 Task: Select a due date automation when advanced on, 2 days after a card is due add dates starting next week at 11:00 AM.
Action: Mouse moved to (936, 75)
Screenshot: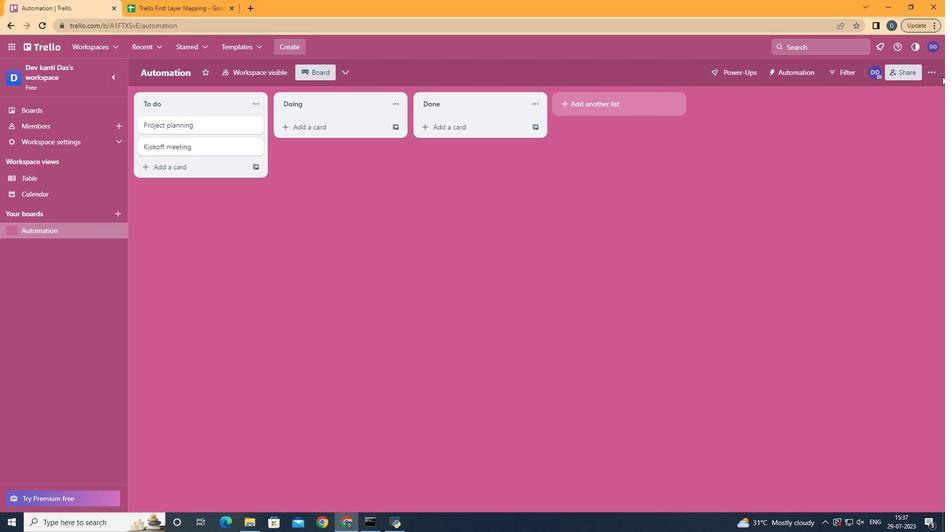 
Action: Mouse pressed left at (936, 75)
Screenshot: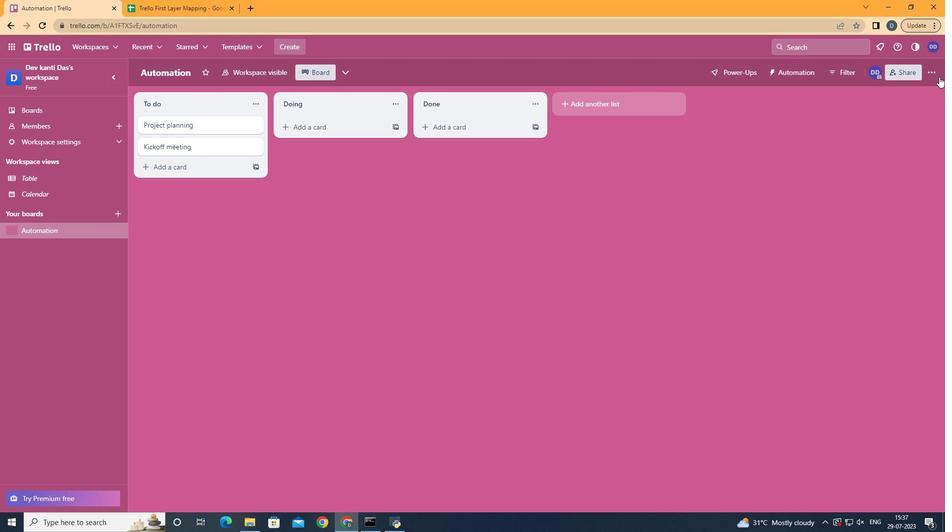 
Action: Mouse moved to (836, 210)
Screenshot: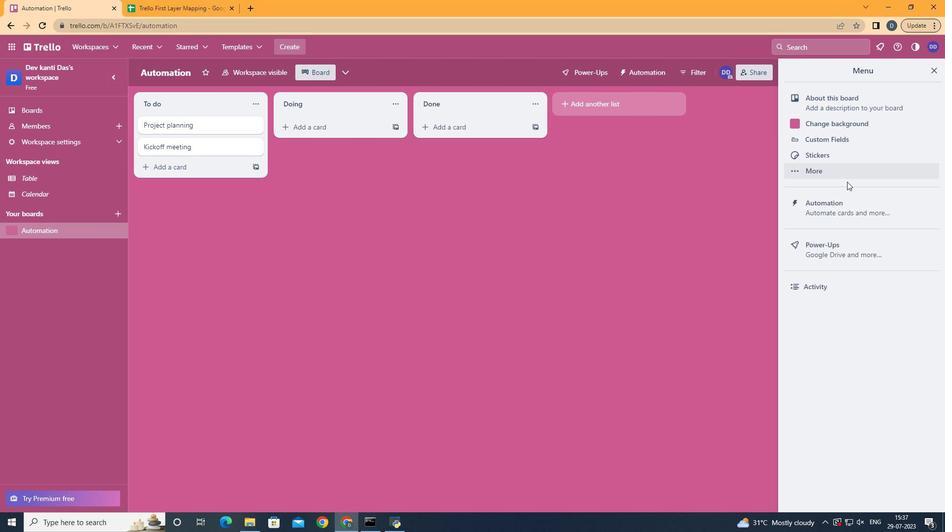 
Action: Mouse pressed left at (836, 210)
Screenshot: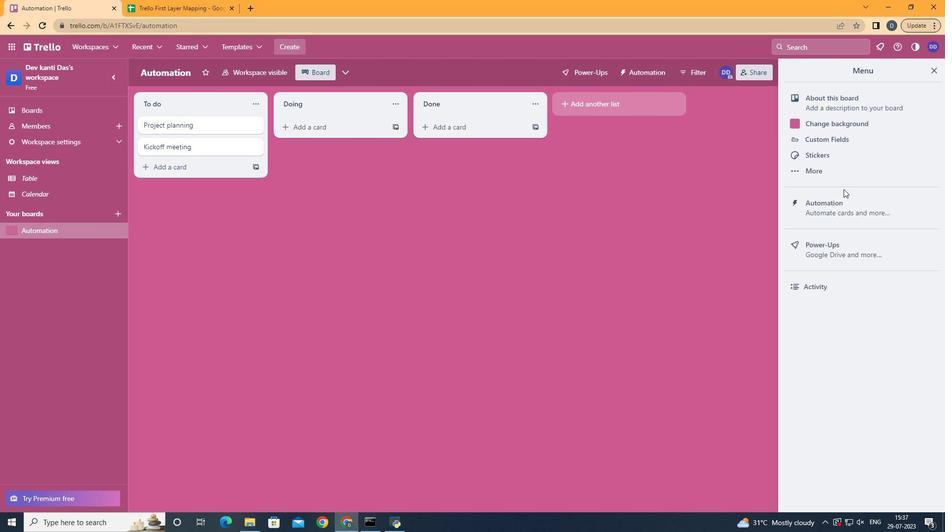 
Action: Mouse moved to (184, 197)
Screenshot: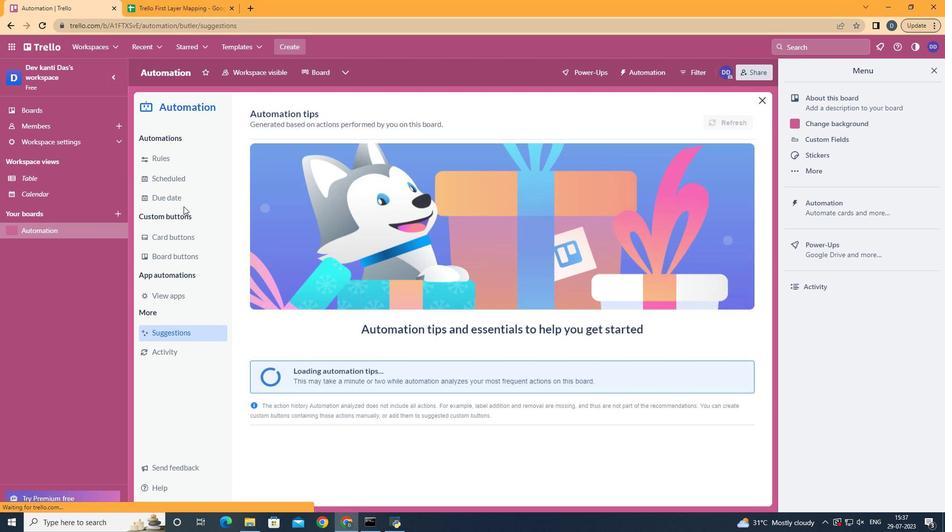 
Action: Mouse pressed left at (184, 197)
Screenshot: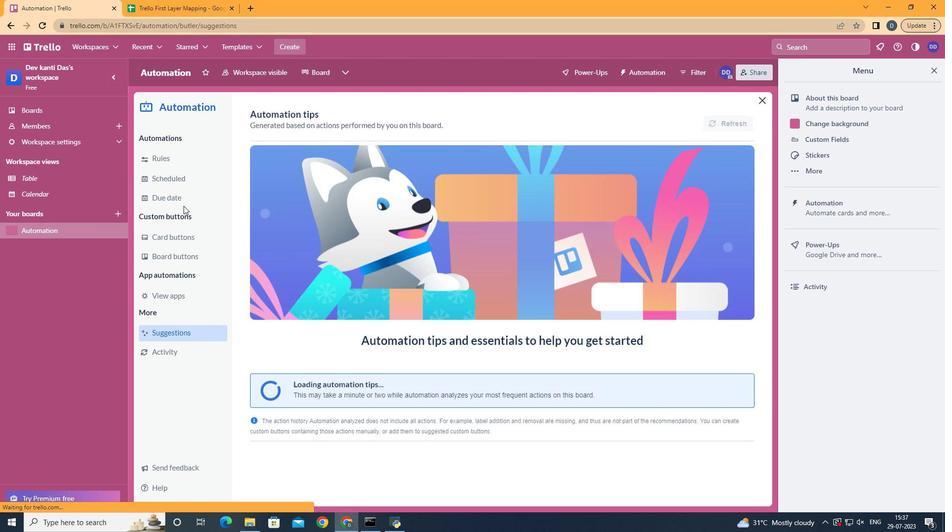 
Action: Mouse moved to (701, 117)
Screenshot: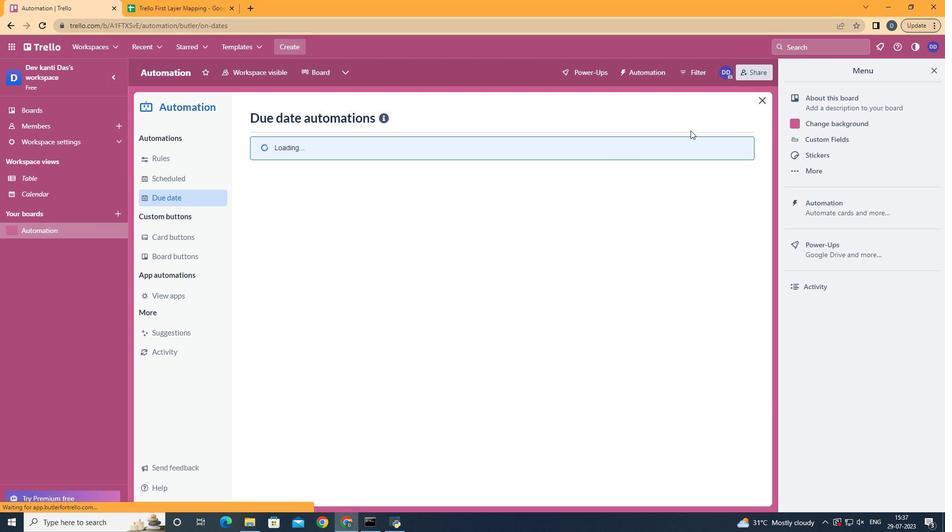 
Action: Mouse pressed left at (701, 117)
Screenshot: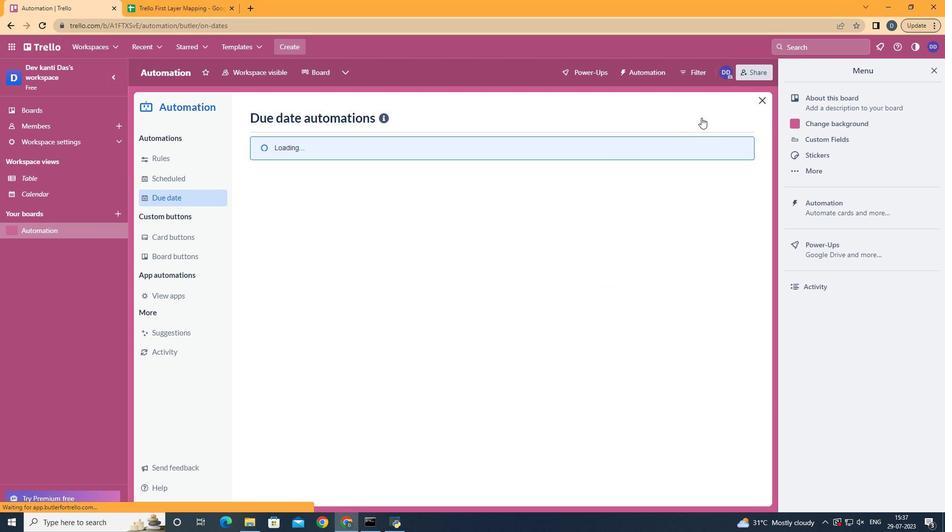 
Action: Mouse moved to (540, 206)
Screenshot: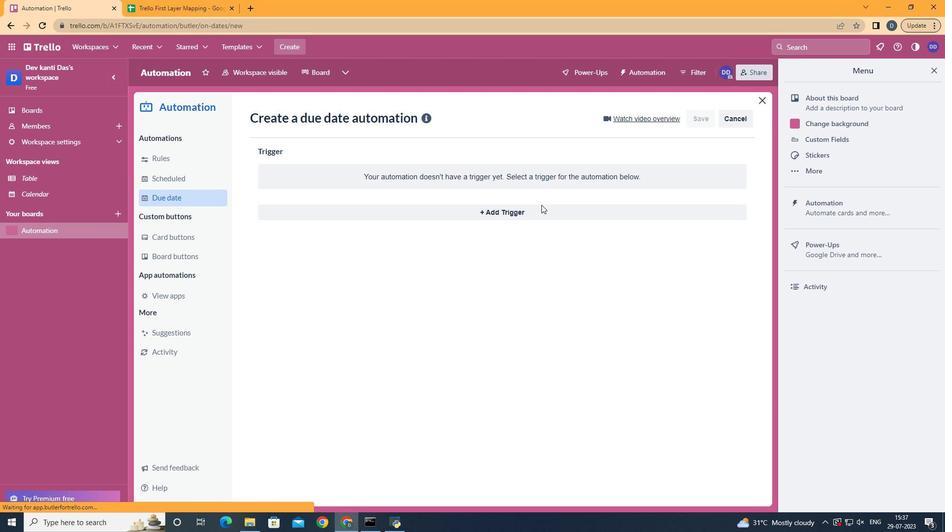 
Action: Mouse pressed left at (540, 206)
Screenshot: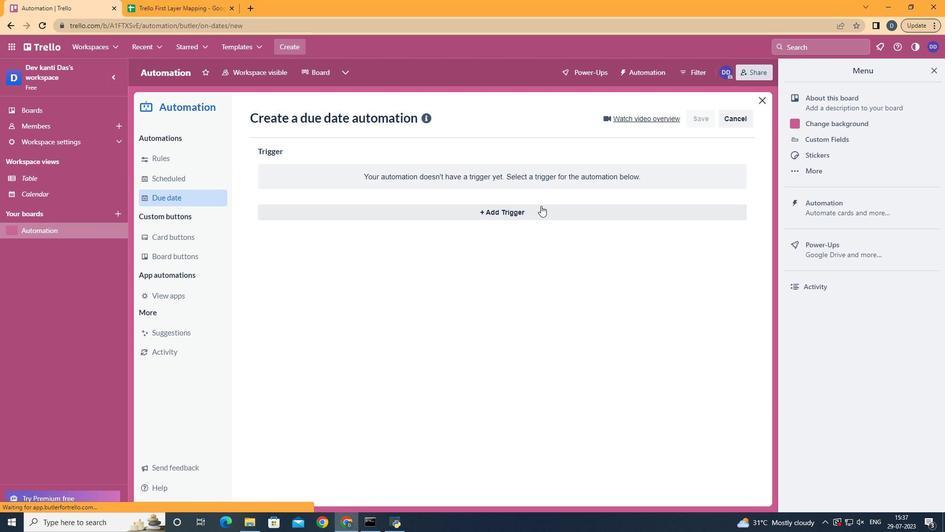 
Action: Mouse moved to (351, 403)
Screenshot: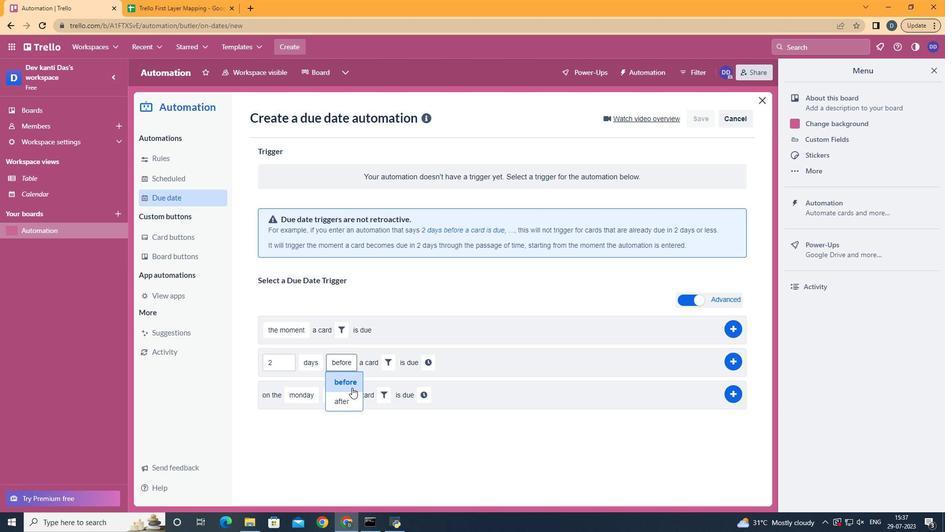 
Action: Mouse pressed left at (351, 403)
Screenshot: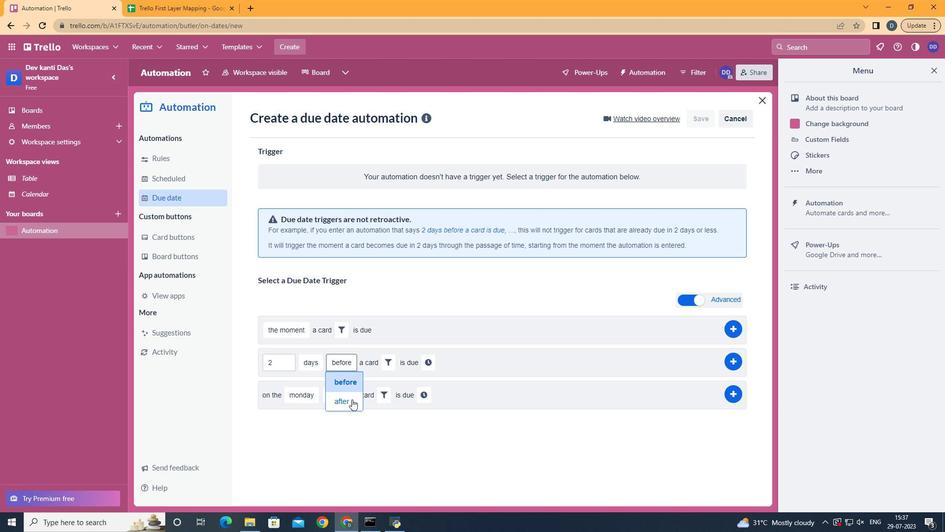 
Action: Mouse moved to (386, 364)
Screenshot: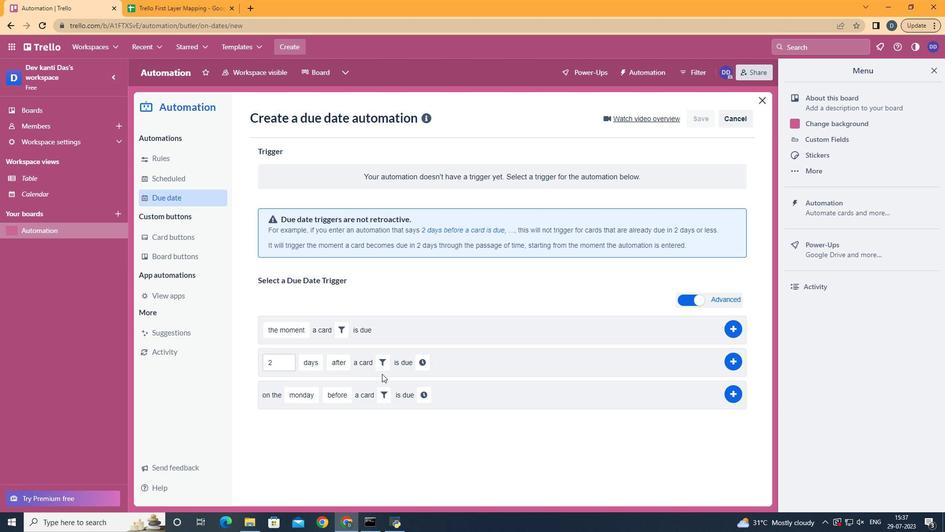 
Action: Mouse pressed left at (386, 364)
Screenshot: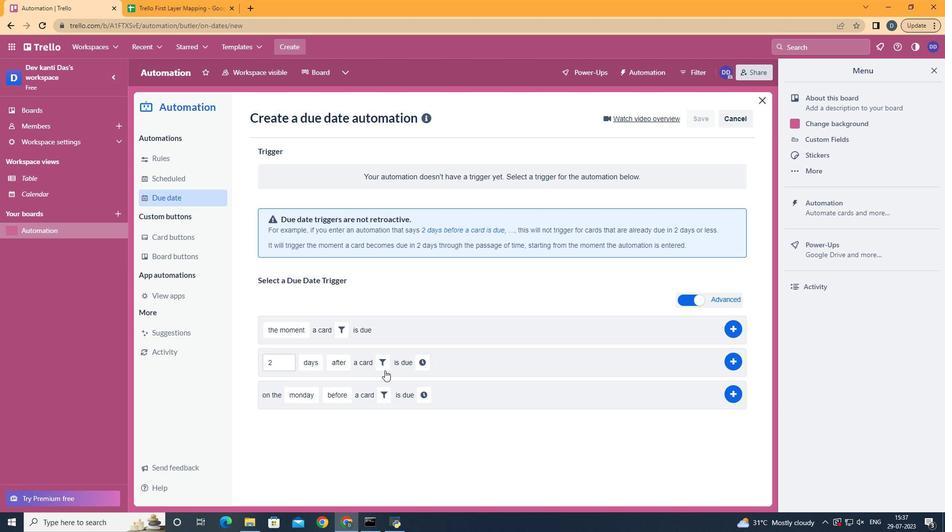 
Action: Mouse moved to (436, 401)
Screenshot: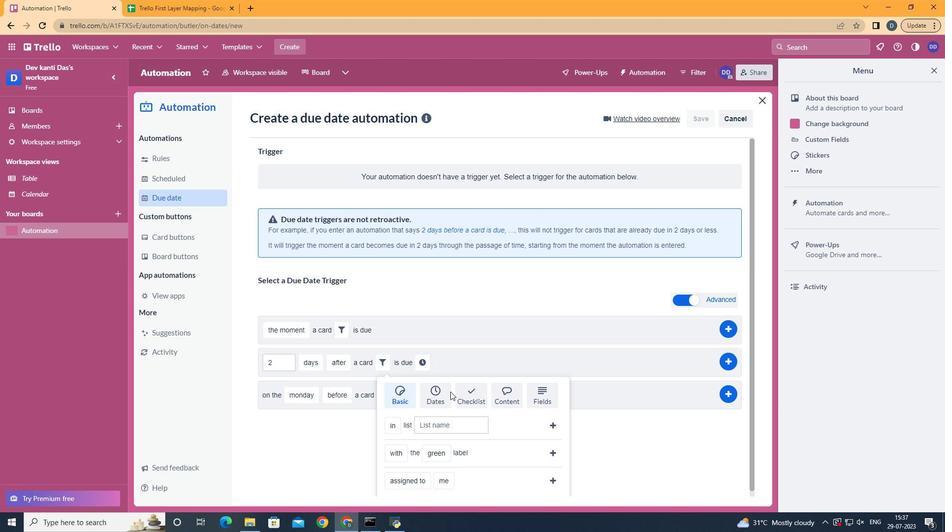
Action: Mouse pressed left at (436, 401)
Screenshot: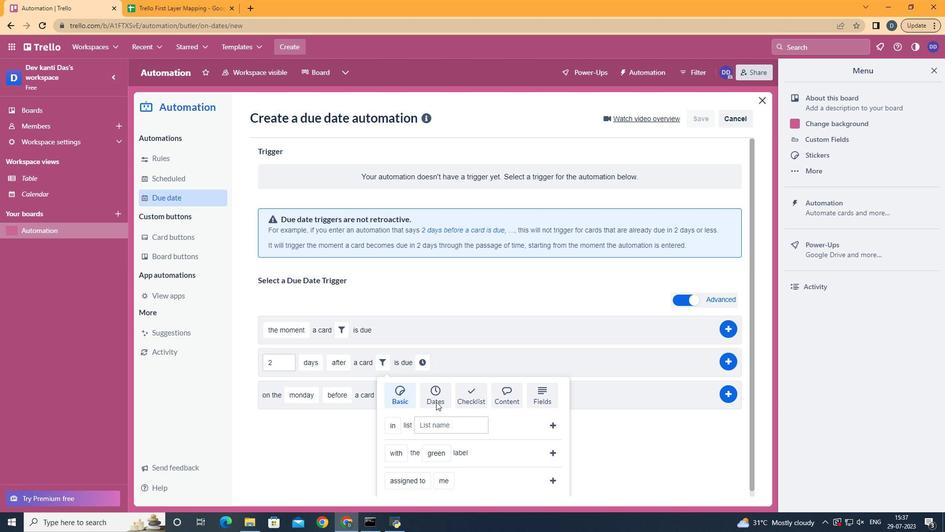 
Action: Mouse moved to (433, 400)
Screenshot: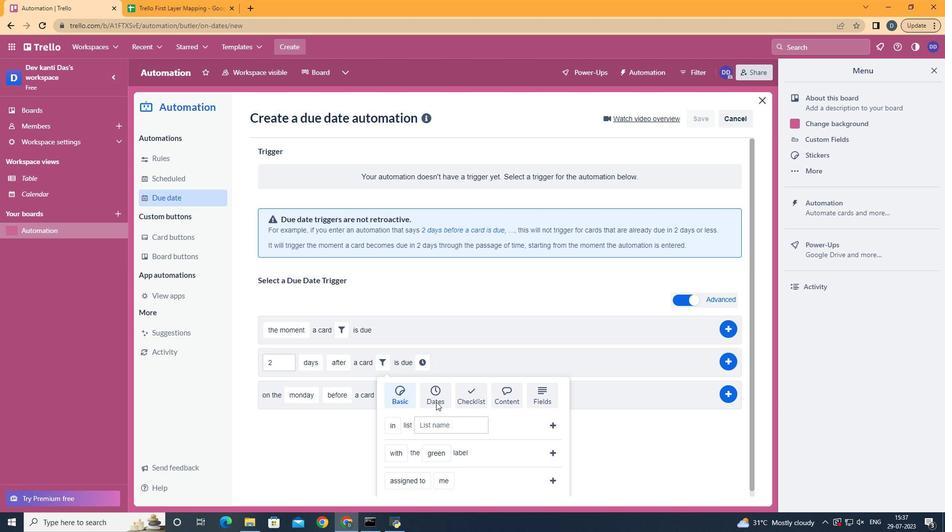 
Action: Mouse scrolled (433, 399) with delta (0, 0)
Screenshot: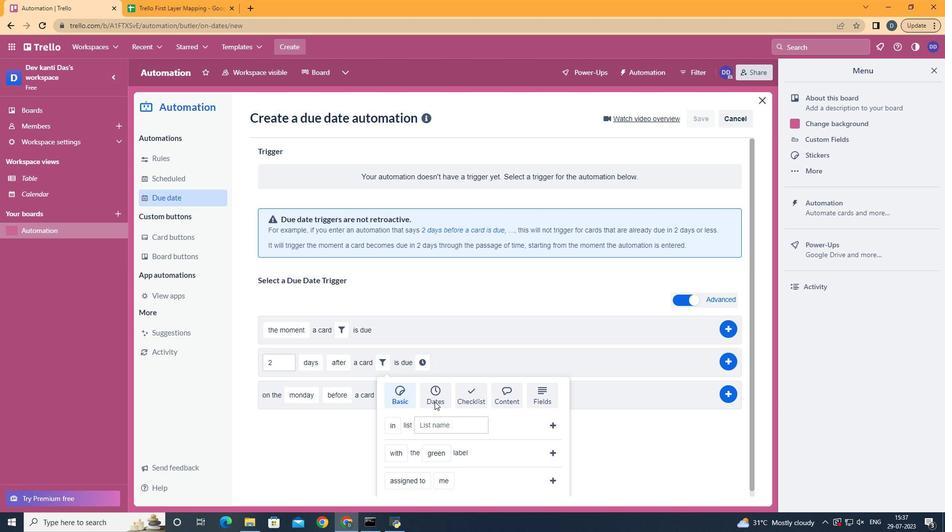 
Action: Mouse scrolled (433, 399) with delta (0, 0)
Screenshot: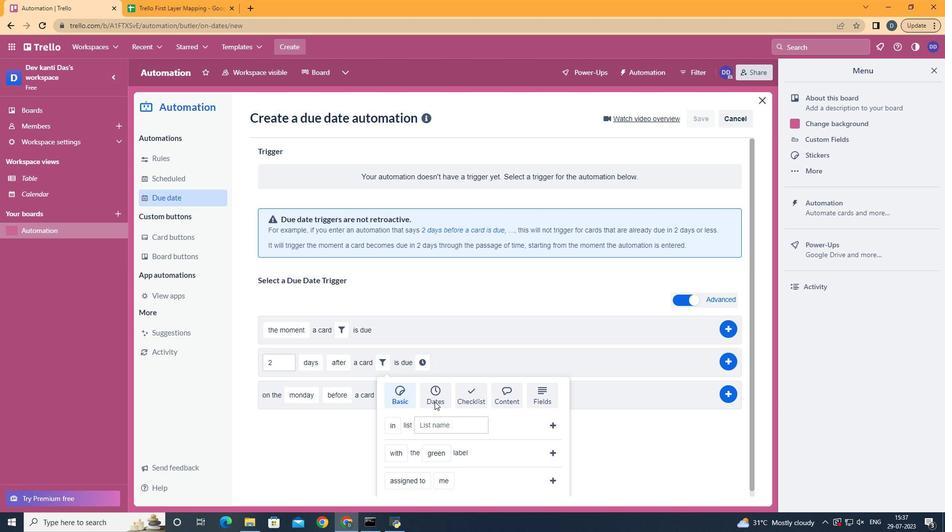
Action: Mouse scrolled (433, 399) with delta (0, 0)
Screenshot: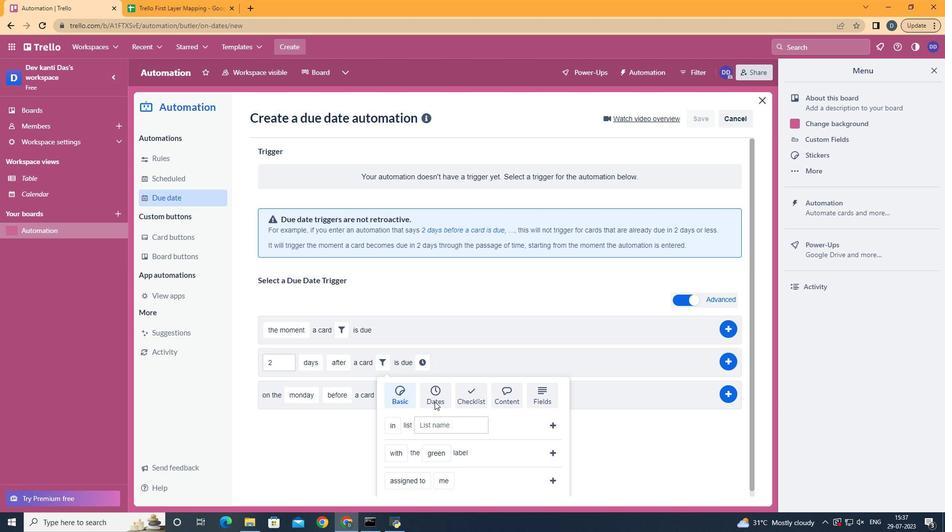 
Action: Mouse scrolled (433, 399) with delta (0, 0)
Screenshot: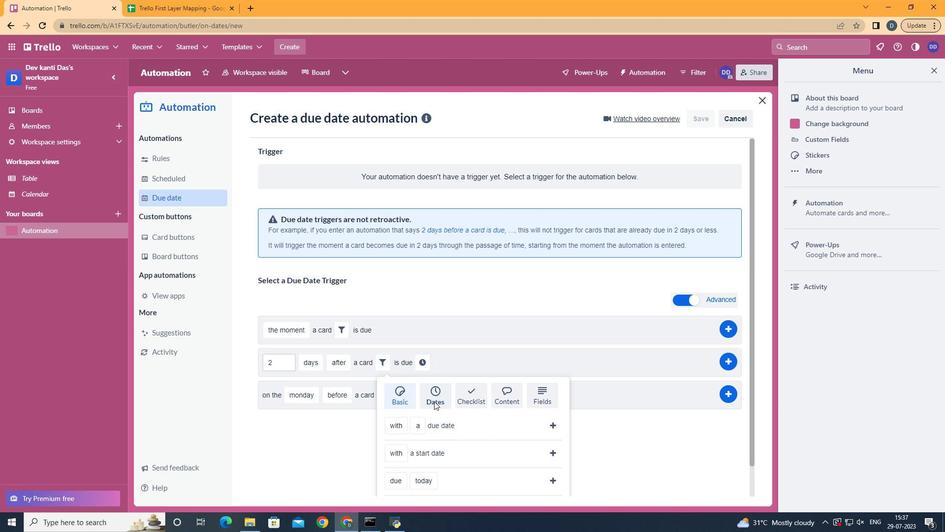 
Action: Mouse scrolled (433, 399) with delta (0, 0)
Screenshot: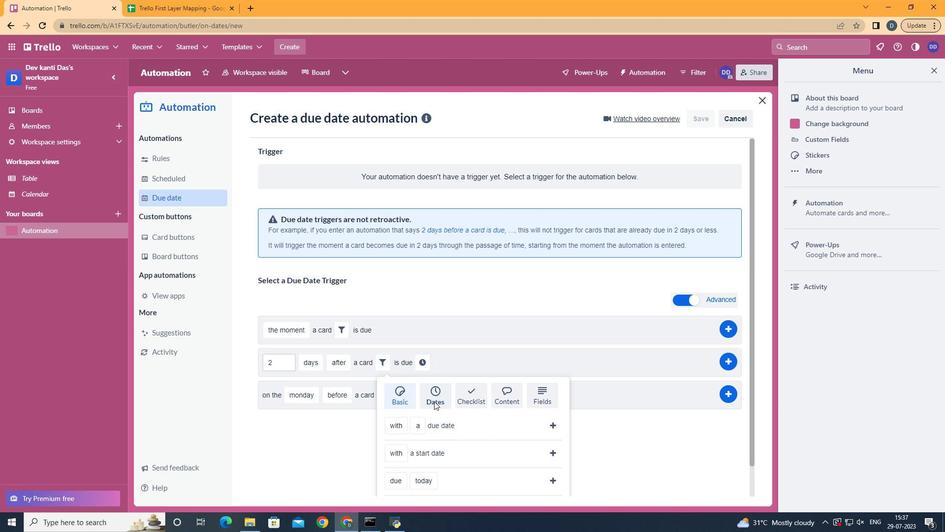 
Action: Mouse moved to (411, 410)
Screenshot: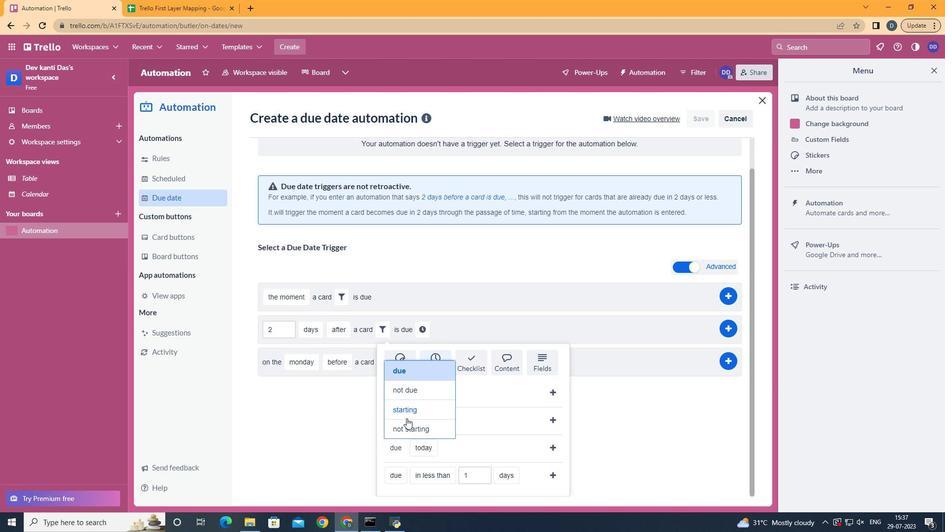 
Action: Mouse pressed left at (411, 410)
Screenshot: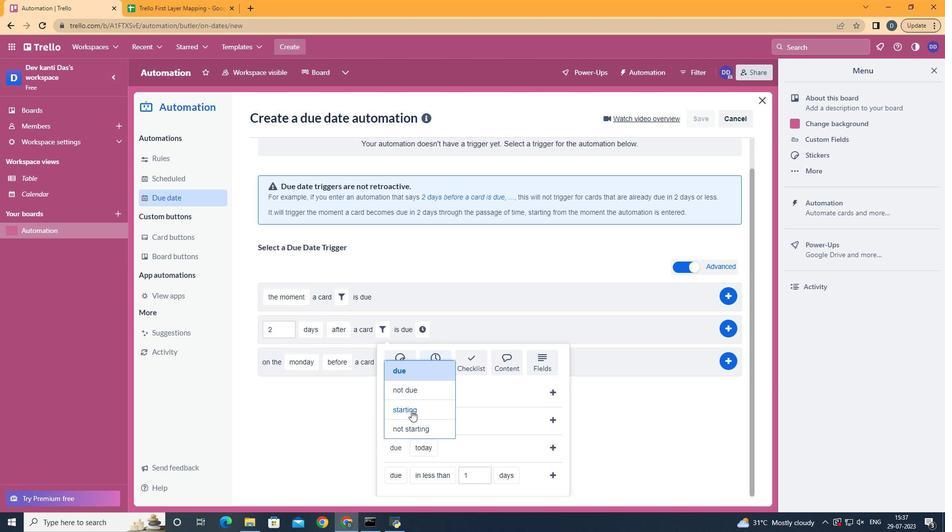 
Action: Mouse moved to (453, 393)
Screenshot: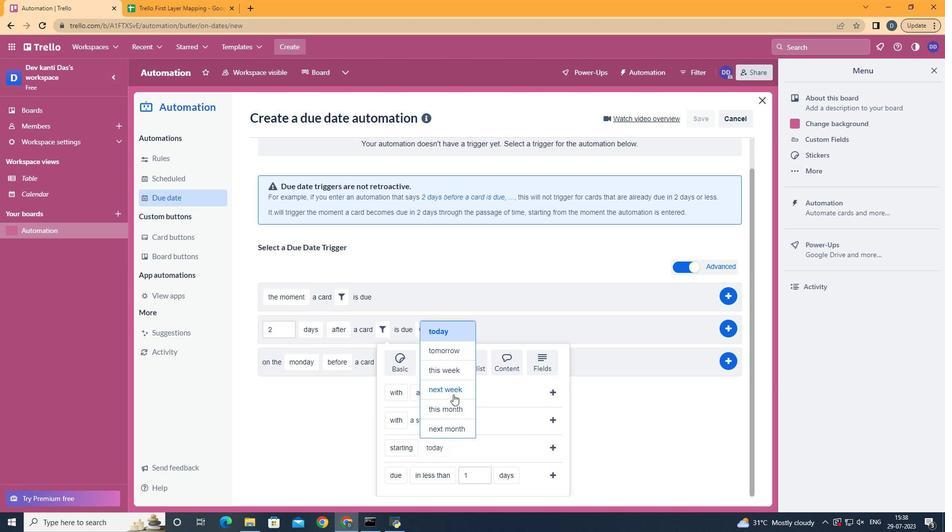 
Action: Mouse pressed left at (453, 393)
Screenshot: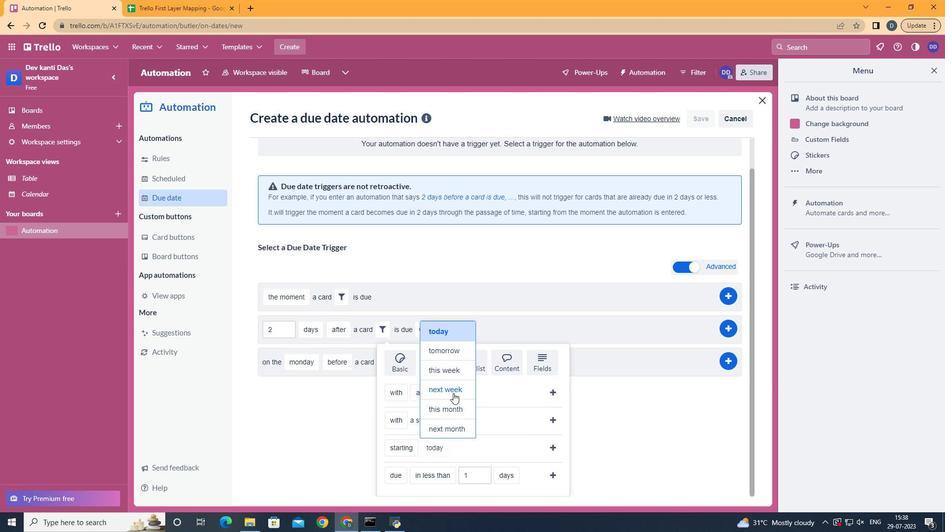 
Action: Mouse moved to (550, 446)
Screenshot: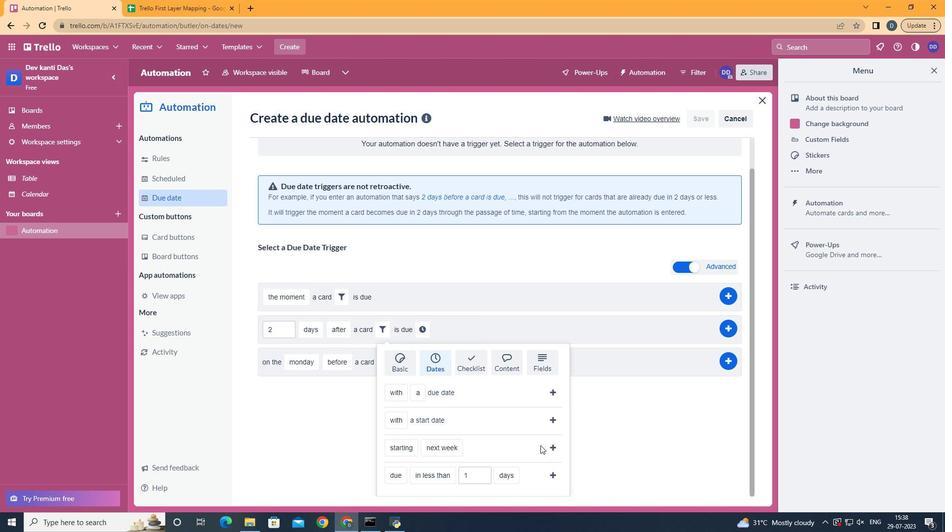 
Action: Mouse pressed left at (550, 446)
Screenshot: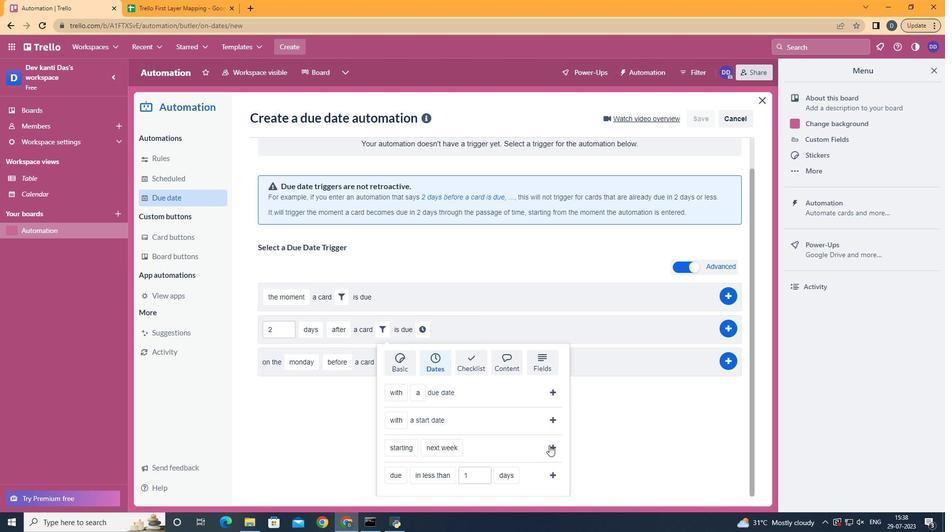
Action: Mouse moved to (504, 362)
Screenshot: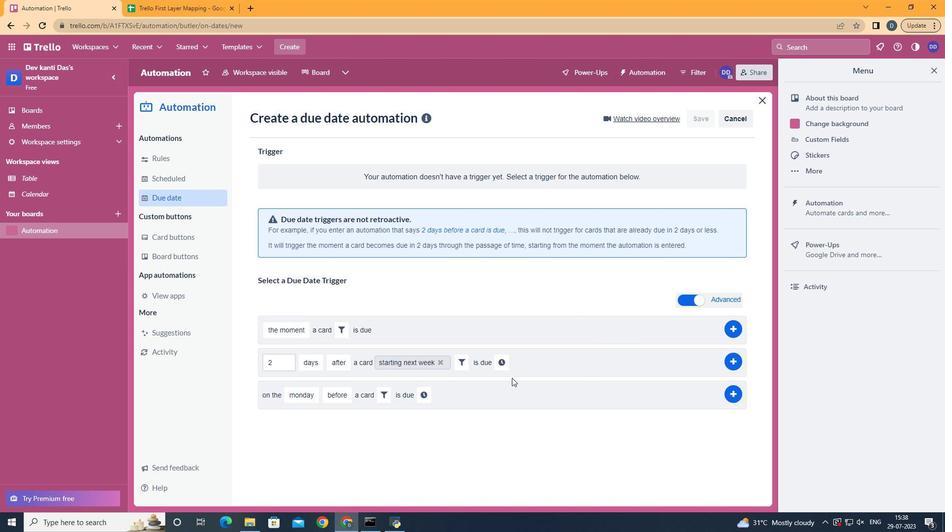 
Action: Mouse pressed left at (504, 362)
Screenshot: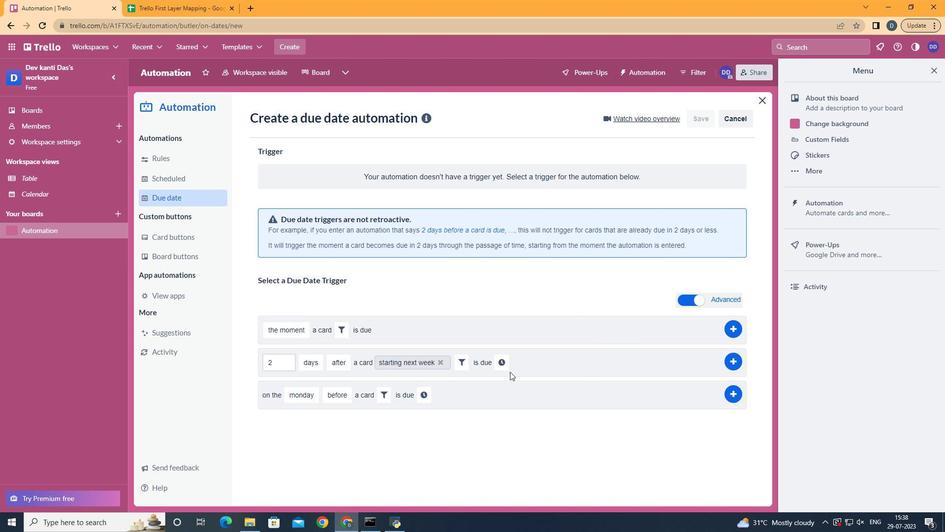 
Action: Mouse moved to (531, 367)
Screenshot: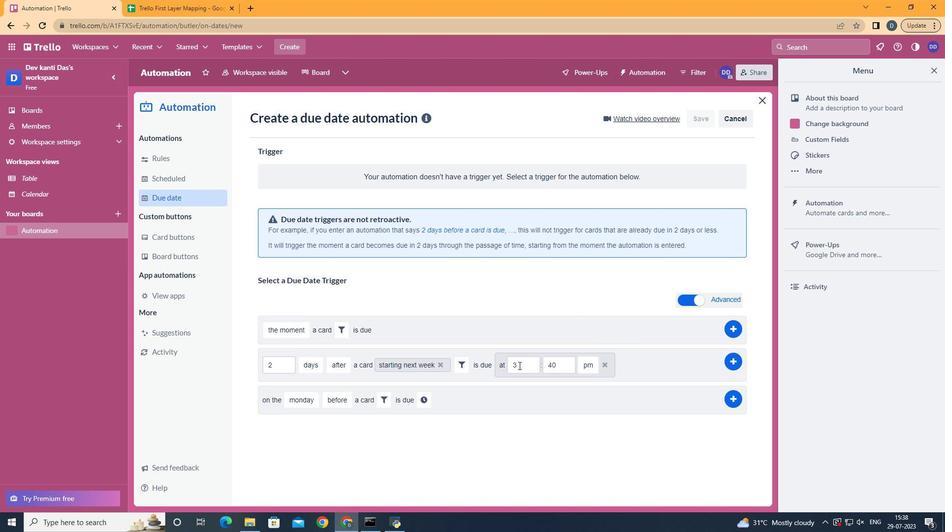 
Action: Mouse pressed left at (531, 367)
Screenshot: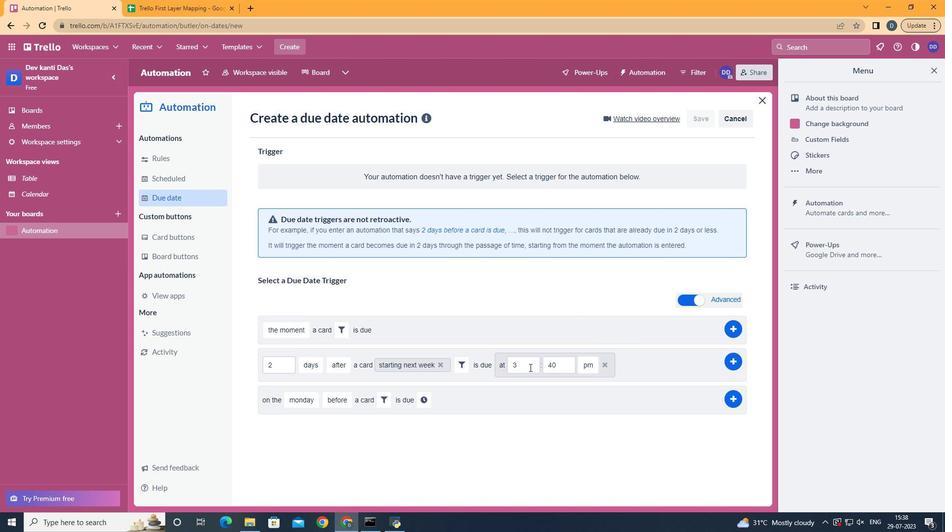 
Action: Key pressed <Key.backspace>11
Screenshot: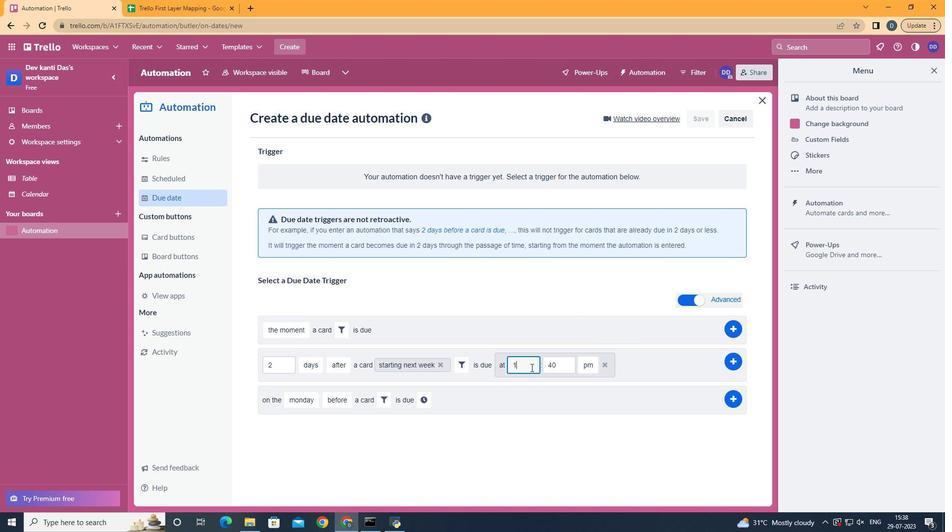 
Action: Mouse moved to (562, 371)
Screenshot: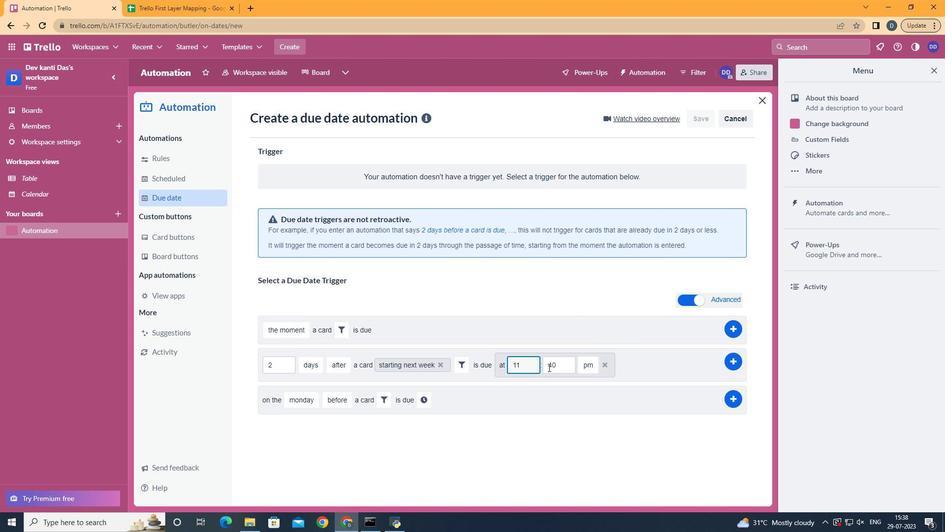 
Action: Mouse pressed left at (562, 371)
Screenshot: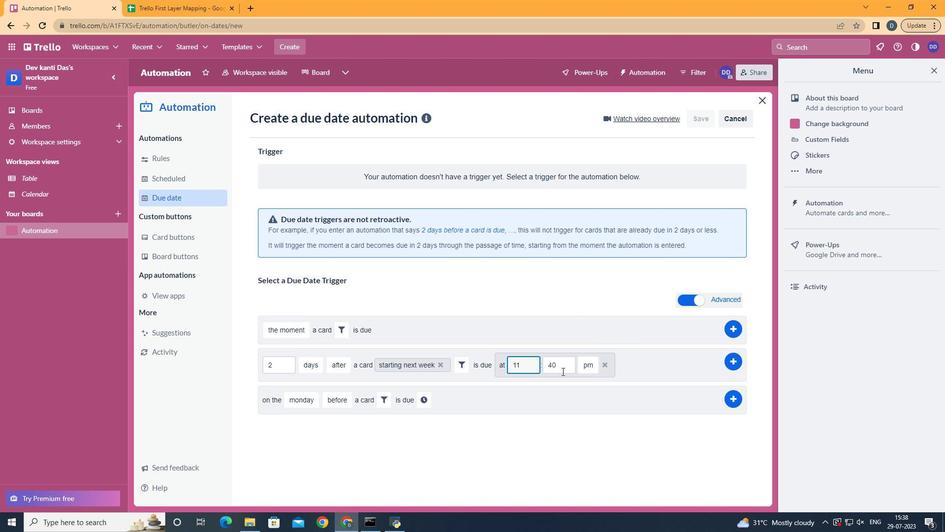 
Action: Key pressed <Key.backspace><Key.backspace>00
Screenshot: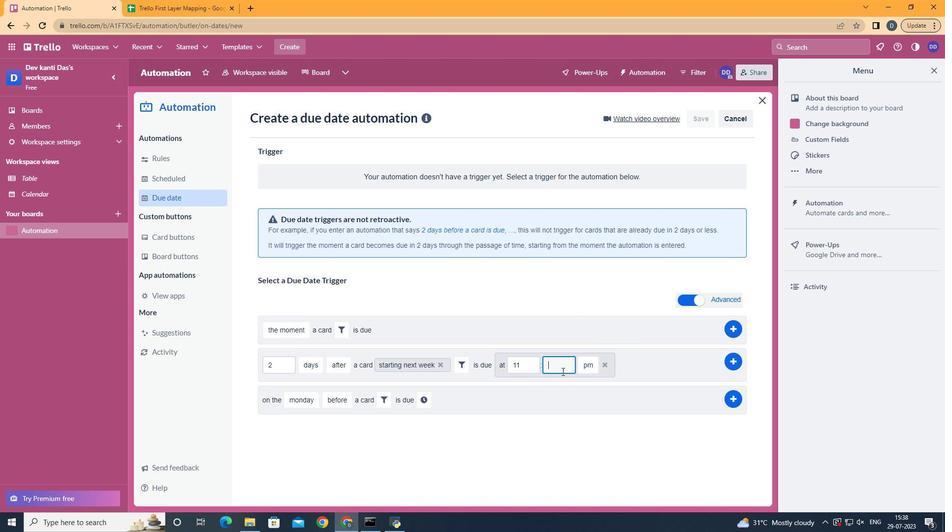 
Action: Mouse moved to (587, 392)
Screenshot: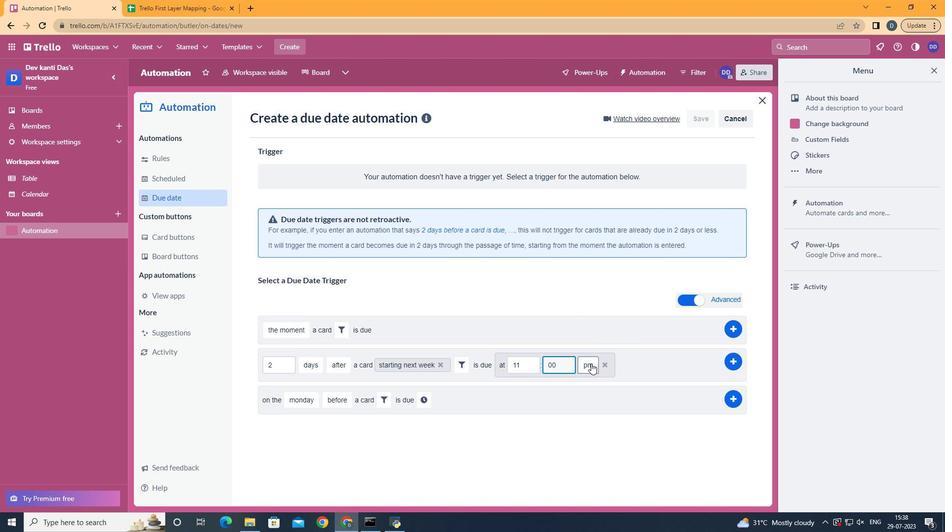 
Action: Mouse pressed left at (587, 392)
Screenshot: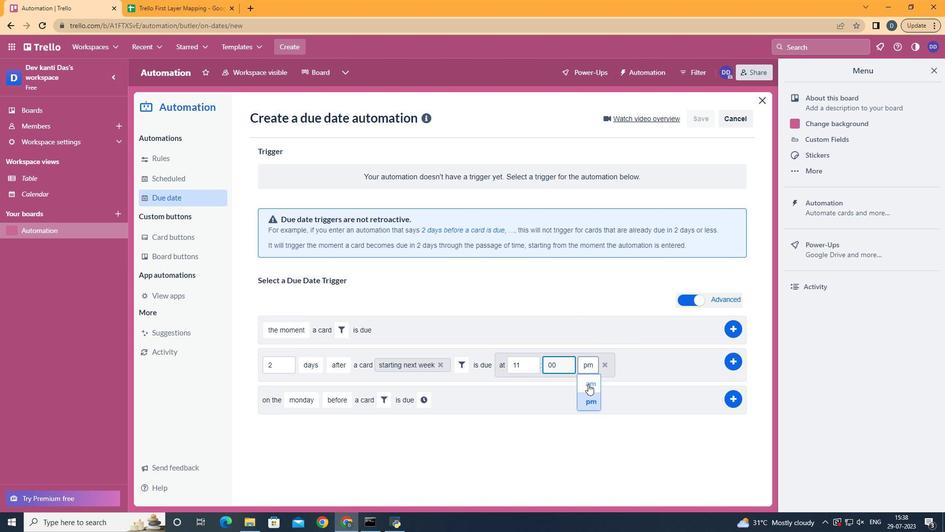 
